 Task: Add a dependency to the task Integrate a new online platform for online mental health coaching , the existing task  Create a new online platform for online home repair tutorials in the project ConceptLine
Action: Mouse moved to (56, 295)
Screenshot: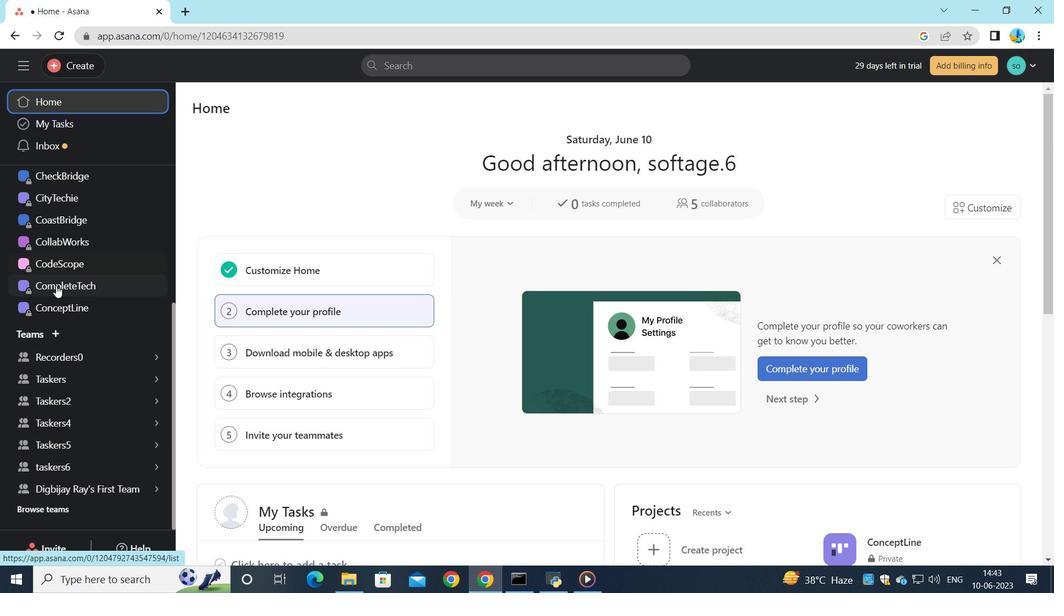 
Action: Mouse pressed left at (56, 295)
Screenshot: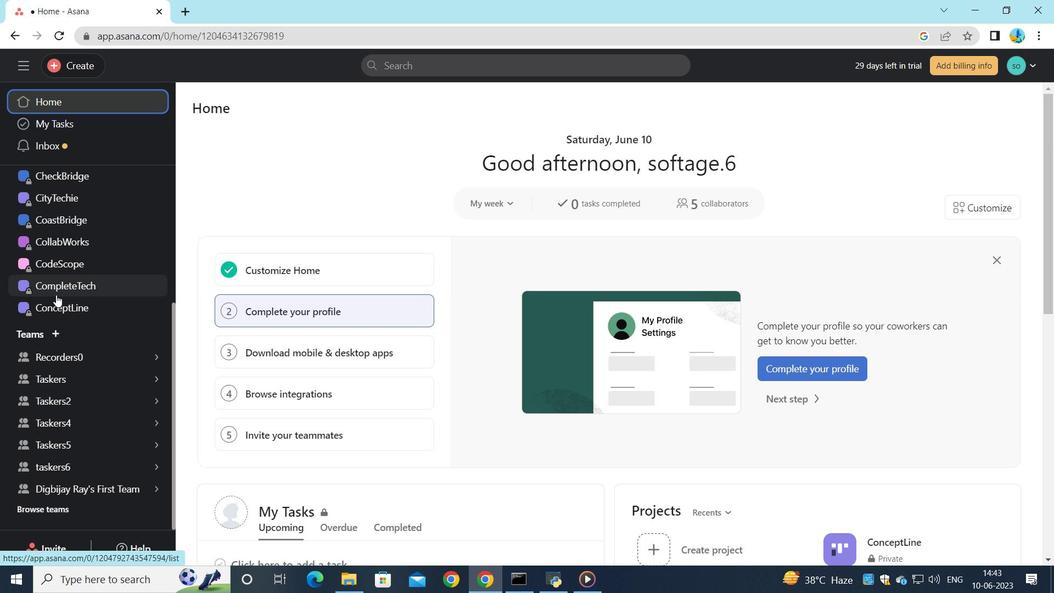 
Action: Mouse moved to (58, 306)
Screenshot: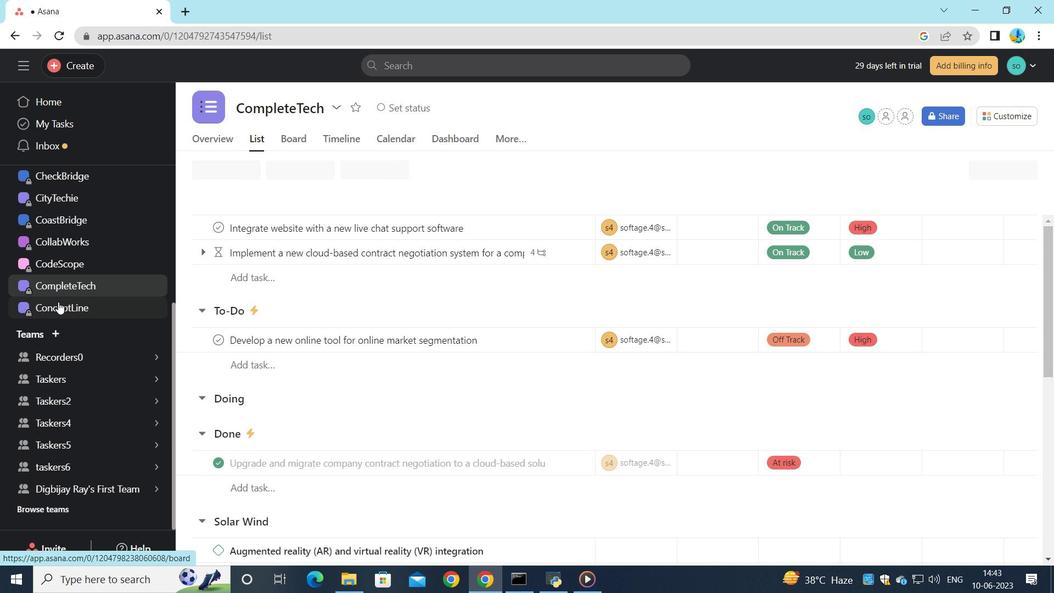 
Action: Mouse pressed left at (58, 306)
Screenshot: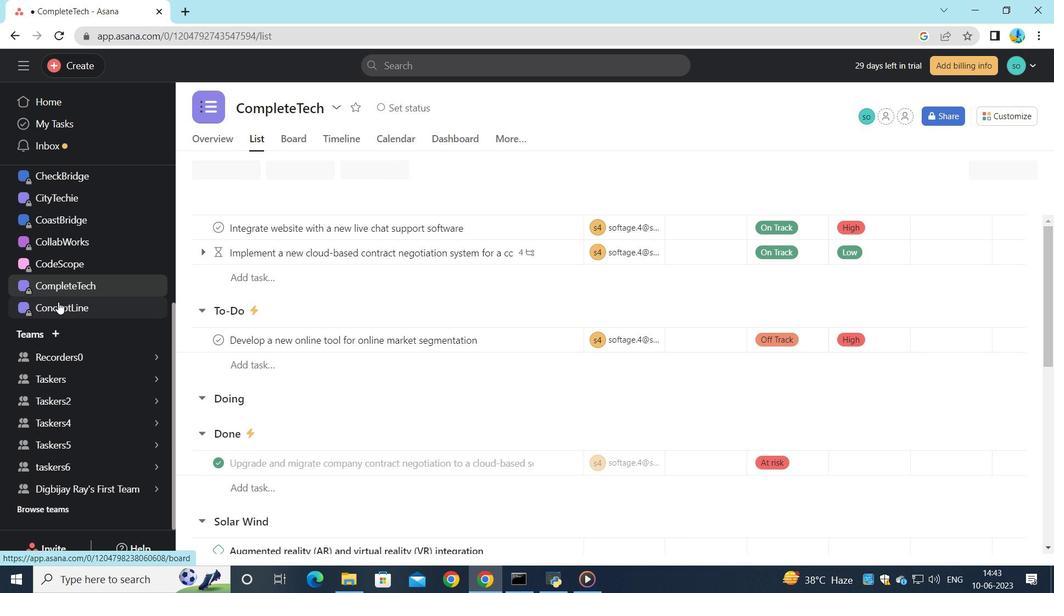 
Action: Mouse moved to (248, 346)
Screenshot: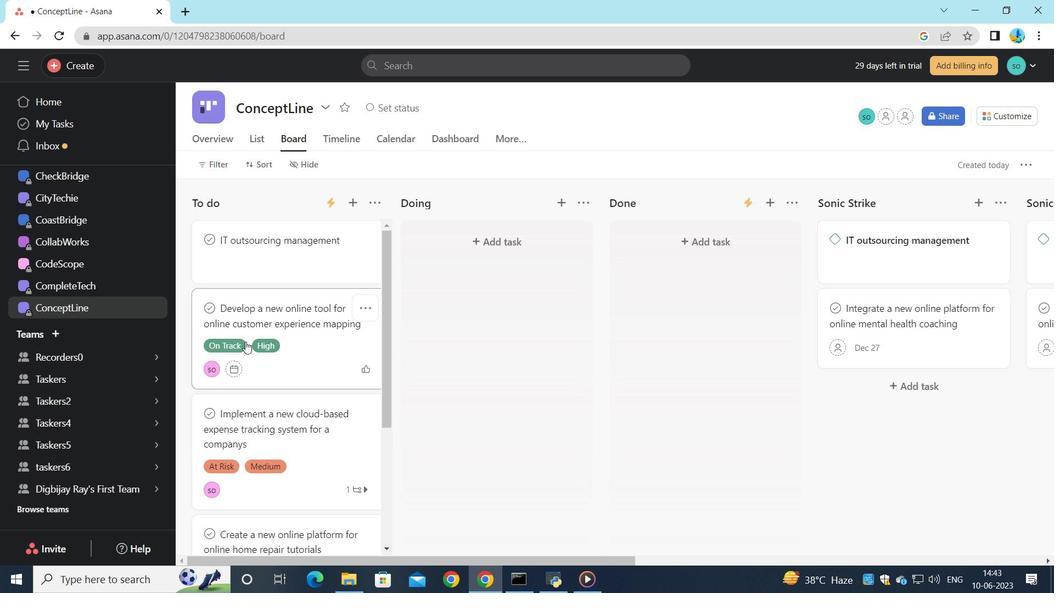 
Action: Mouse scrolled (248, 346) with delta (0, 0)
Screenshot: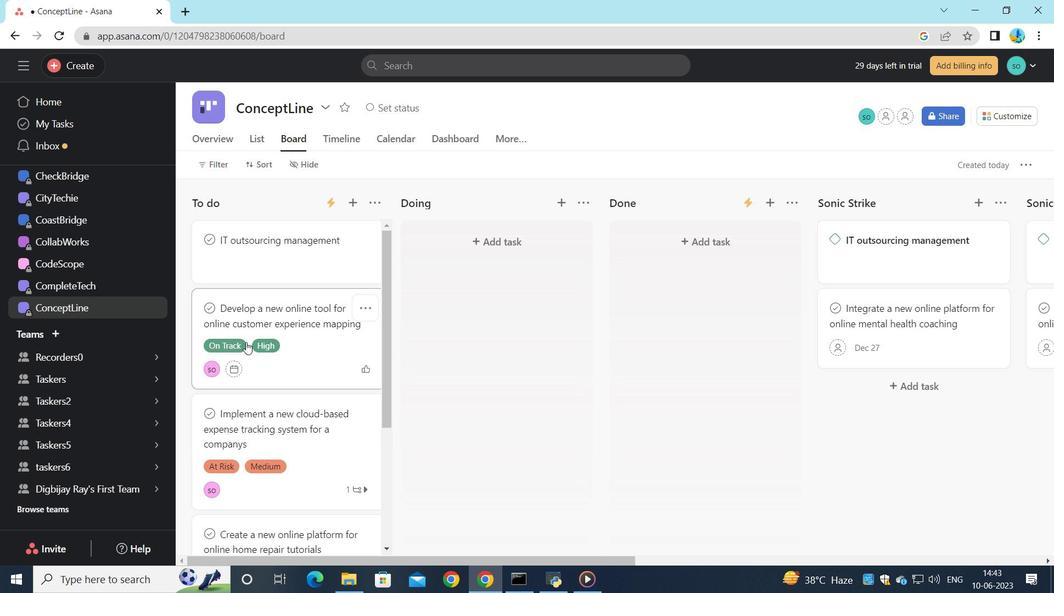 
Action: Mouse moved to (249, 348)
Screenshot: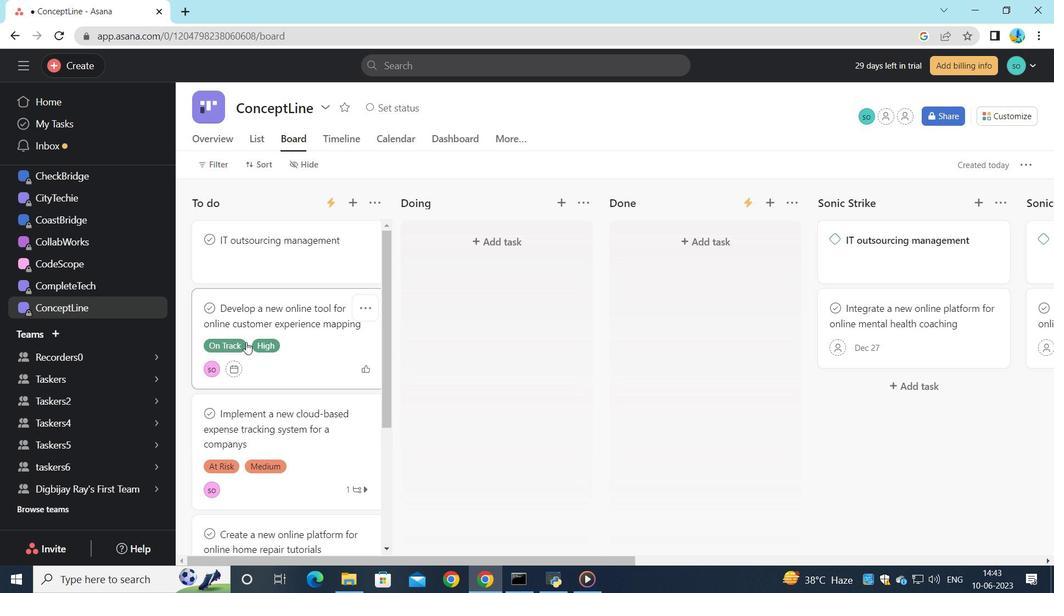 
Action: Mouse scrolled (249, 347) with delta (0, 0)
Screenshot: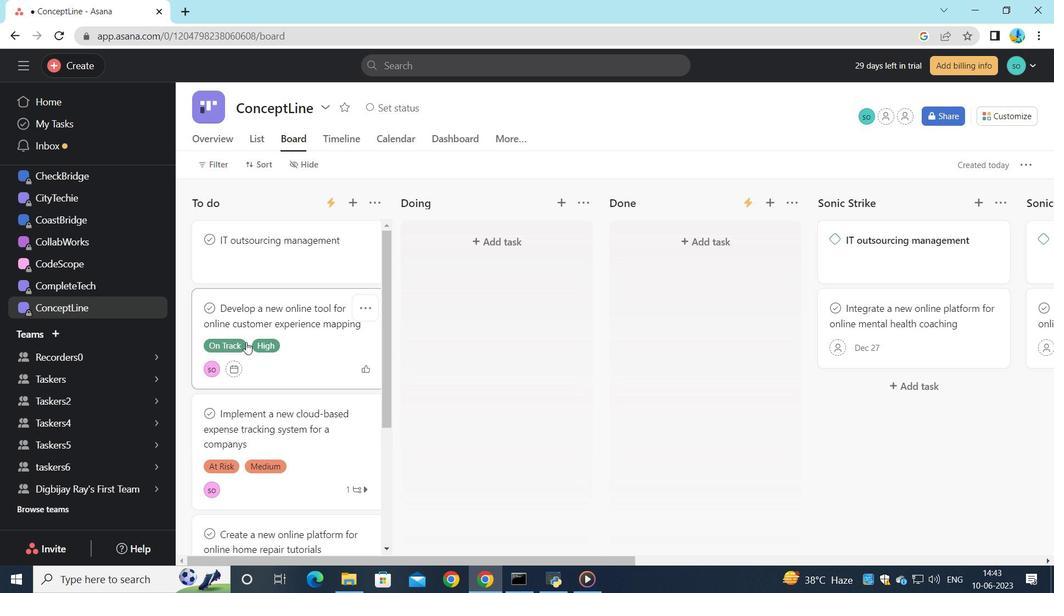 
Action: Mouse moved to (250, 349)
Screenshot: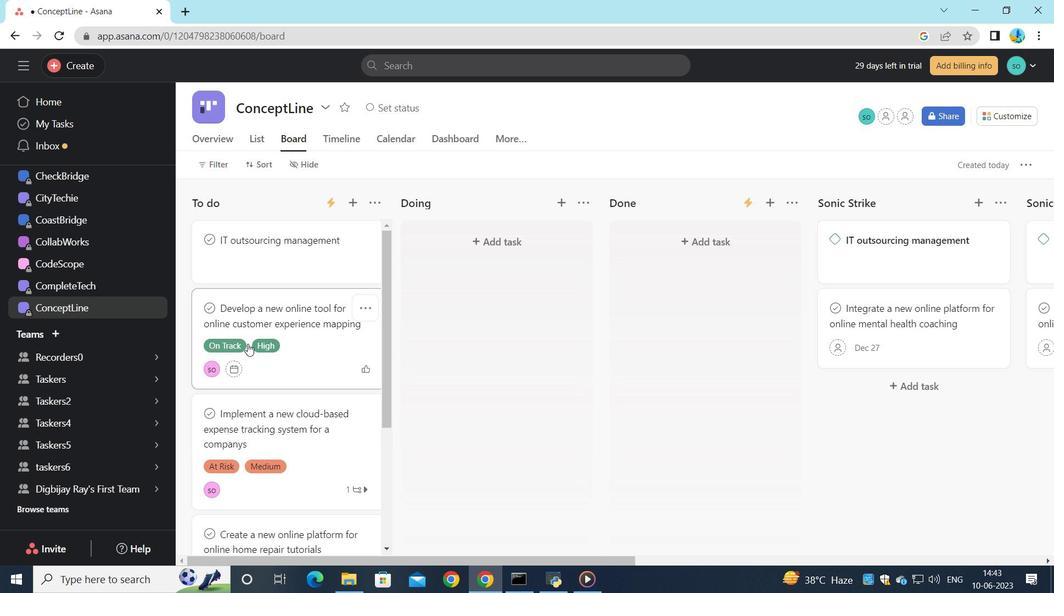 
Action: Mouse scrolled (250, 348) with delta (0, 0)
Screenshot: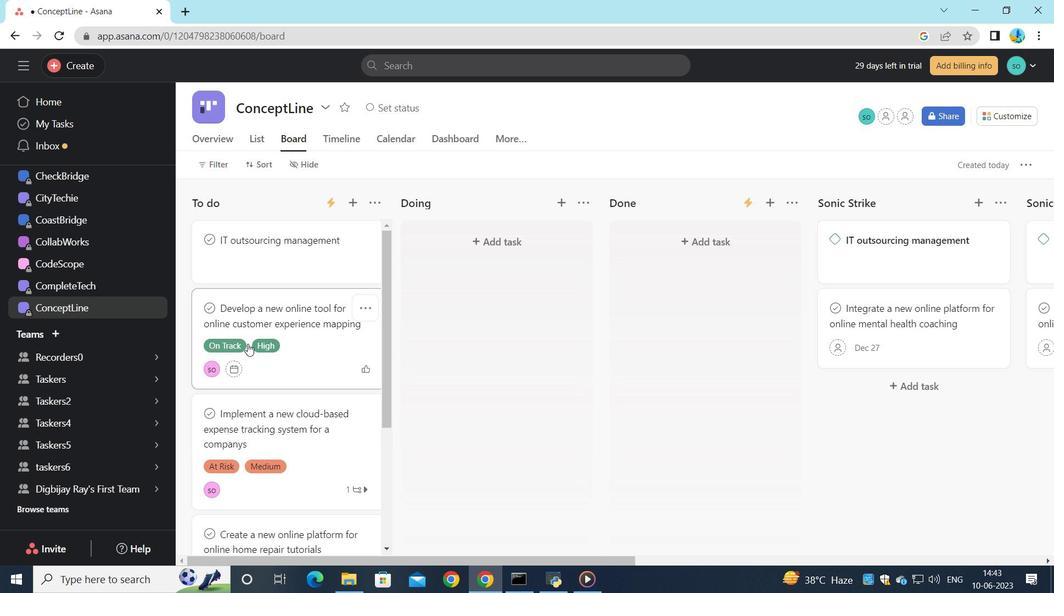 
Action: Mouse moved to (251, 349)
Screenshot: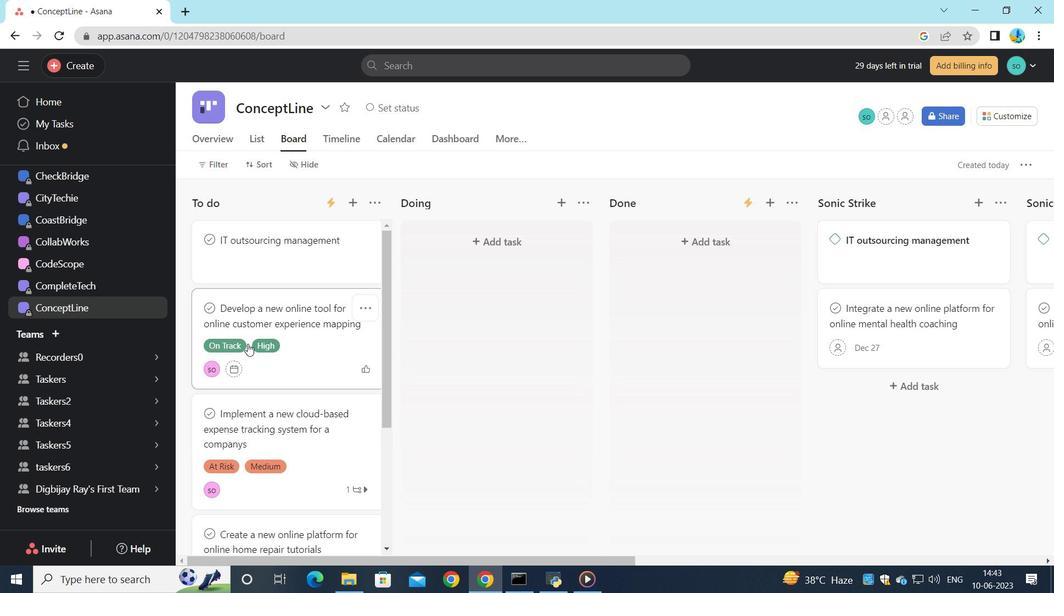 
Action: Mouse scrolled (251, 348) with delta (0, 0)
Screenshot: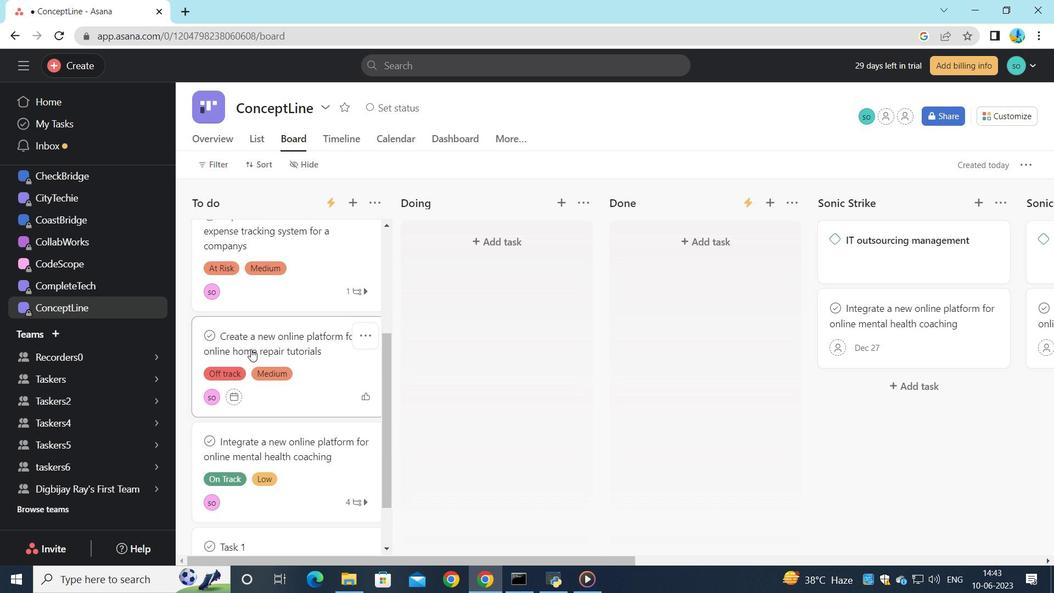 
Action: Mouse scrolled (251, 348) with delta (0, 0)
Screenshot: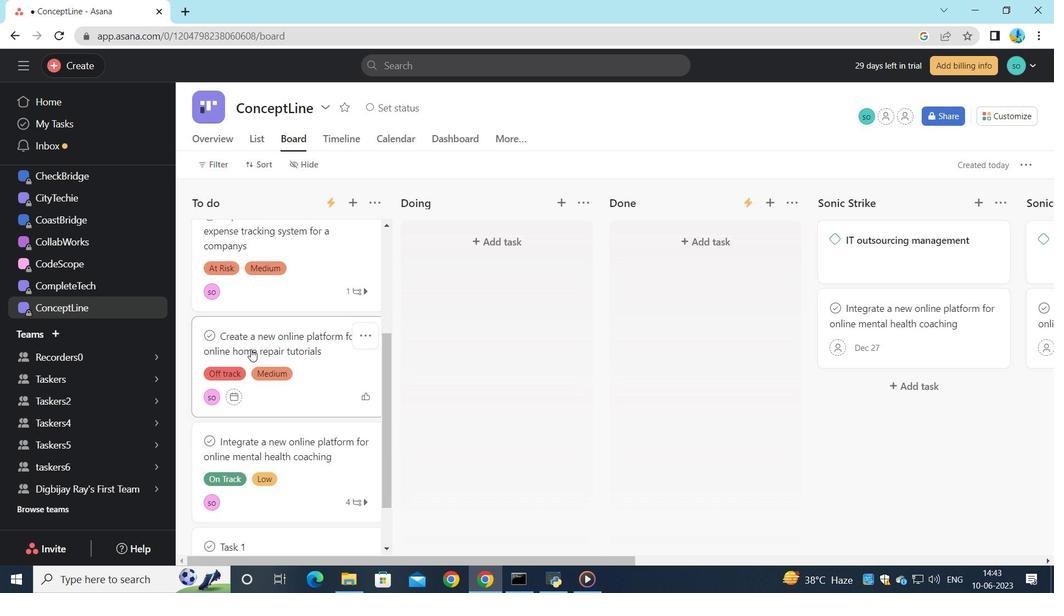 
Action: Mouse moved to (323, 387)
Screenshot: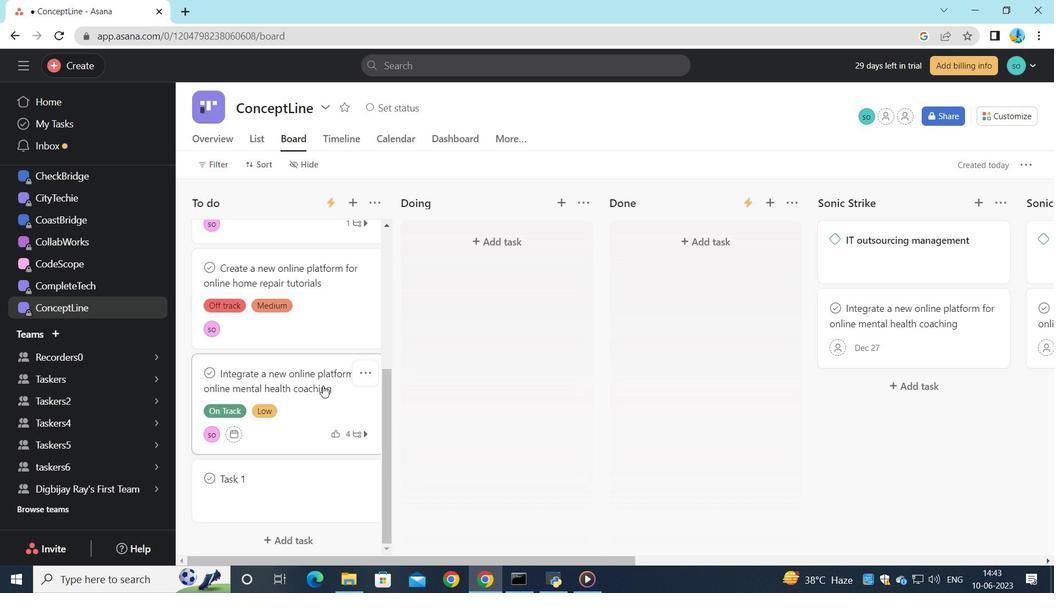 
Action: Mouse pressed left at (323, 387)
Screenshot: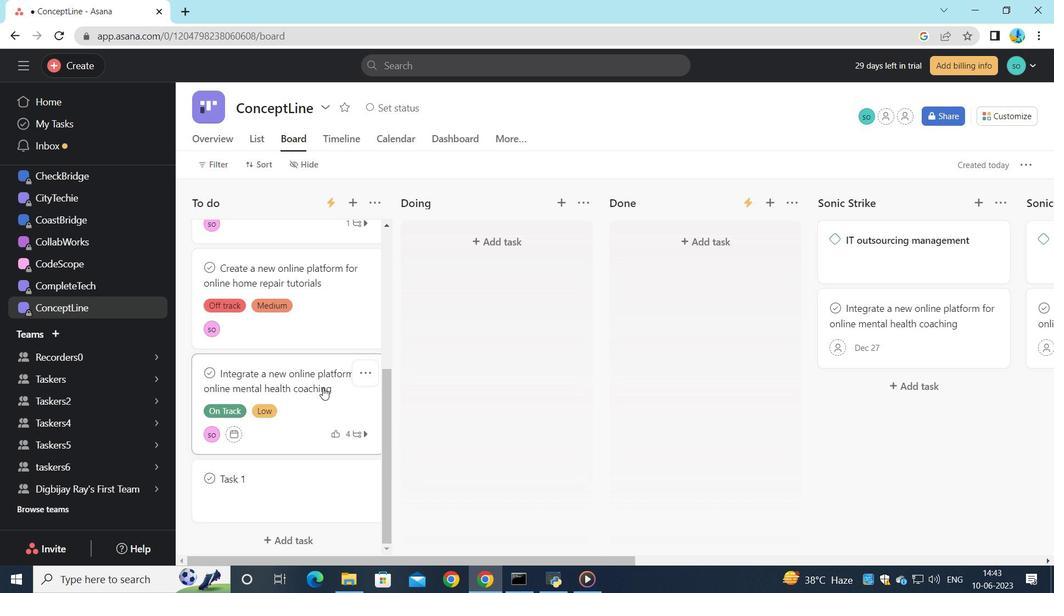 
Action: Mouse moved to (712, 401)
Screenshot: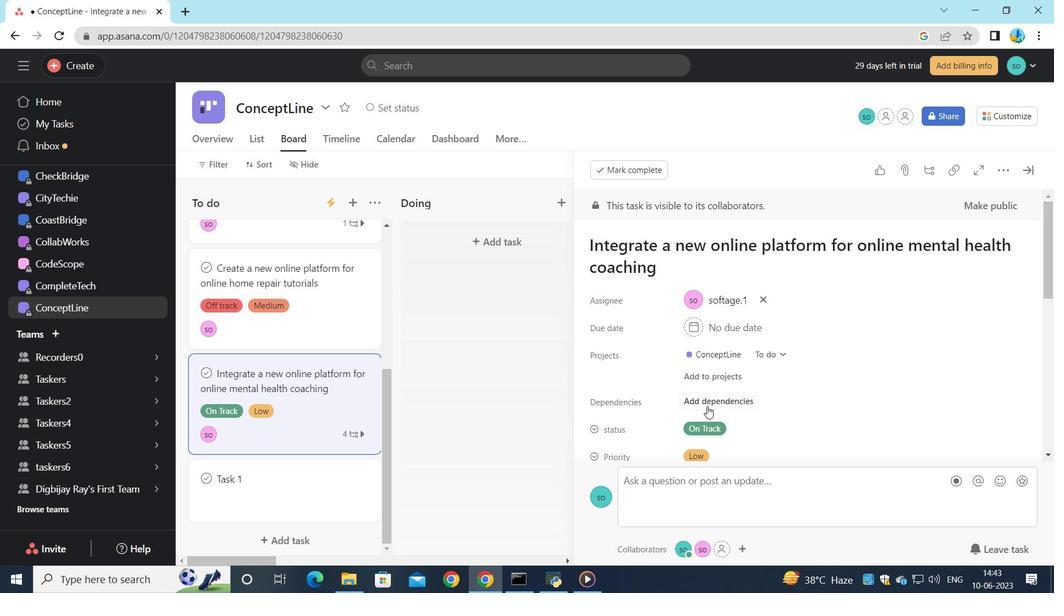 
Action: Mouse pressed left at (712, 401)
Screenshot: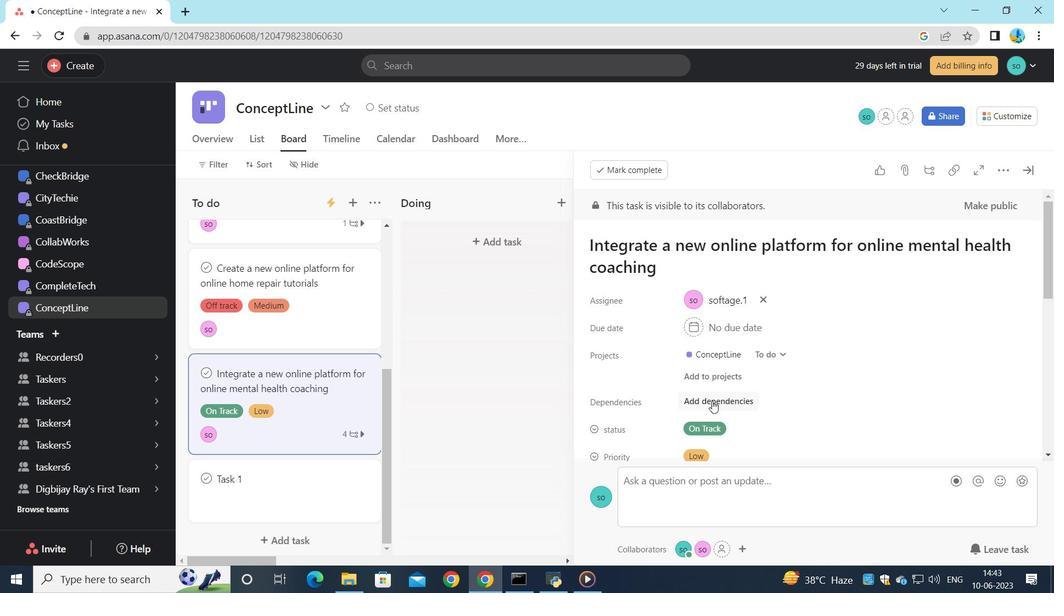 
Action: Mouse moved to (804, 365)
Screenshot: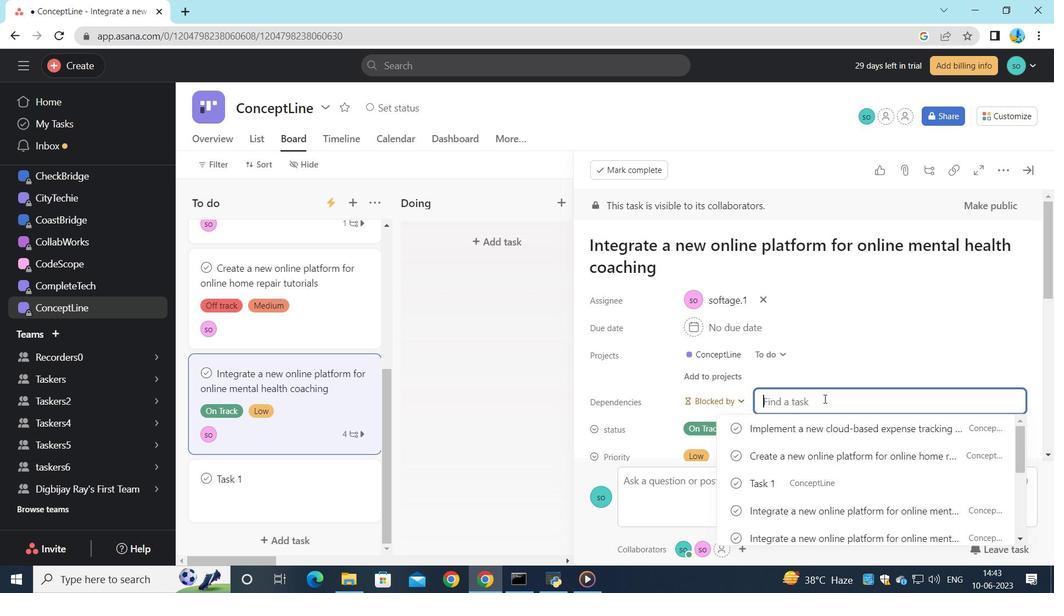 
Action: Key pressed <Key.shift>Create<Key.space>a<Key.space>new<Key.space>online<Key.space>home<Key.space>repair<Key.space>tutorials<Key.space>
Screenshot: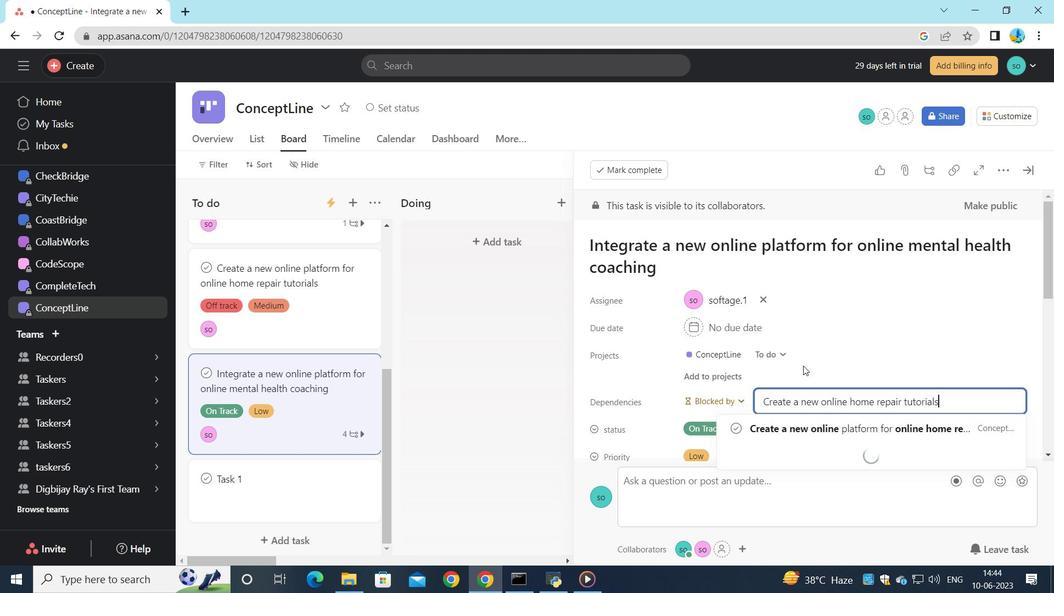 
Action: Mouse moved to (813, 429)
Screenshot: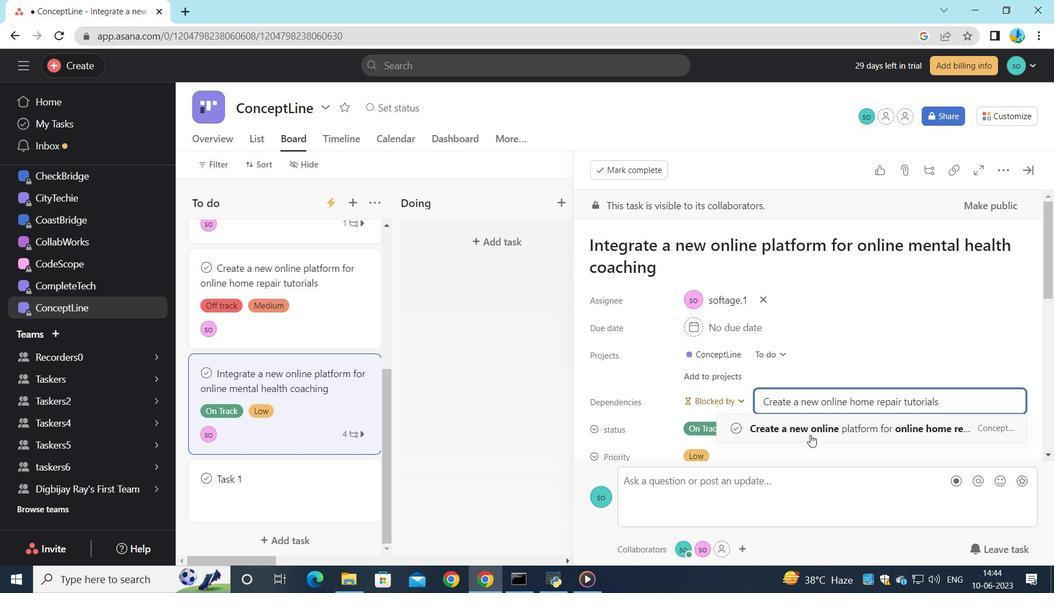 
Action: Mouse pressed left at (813, 429)
Screenshot: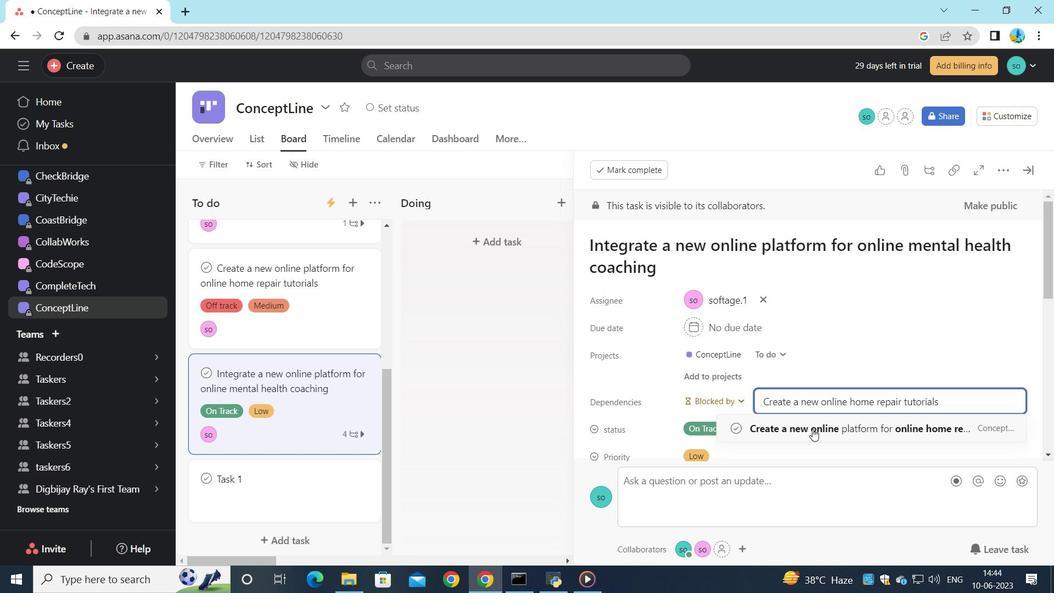 
Action: Mouse moved to (798, 418)
Screenshot: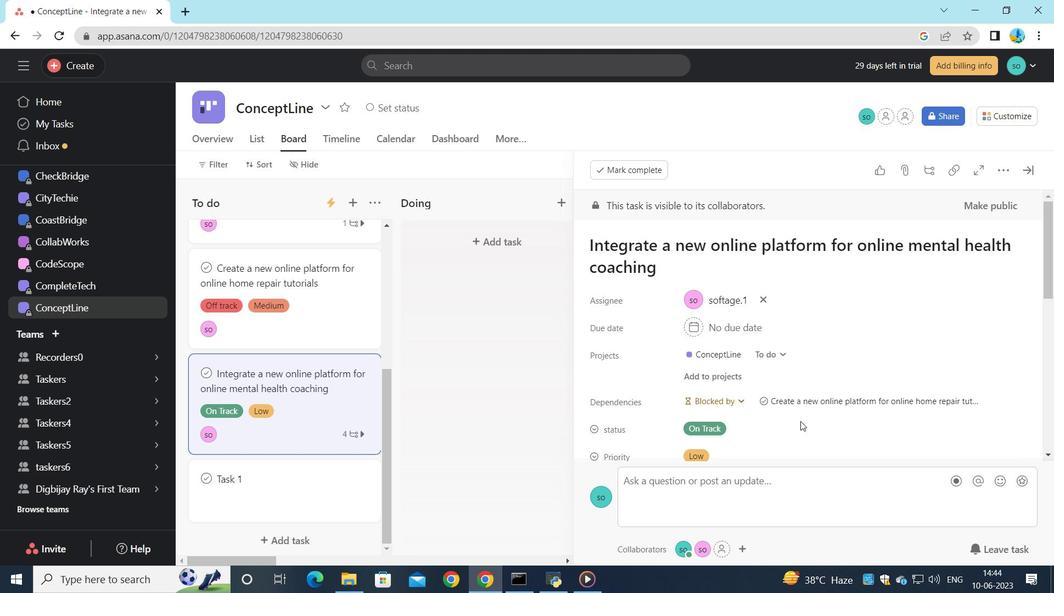 
Action: Mouse scrolled (798, 418) with delta (0, 0)
Screenshot: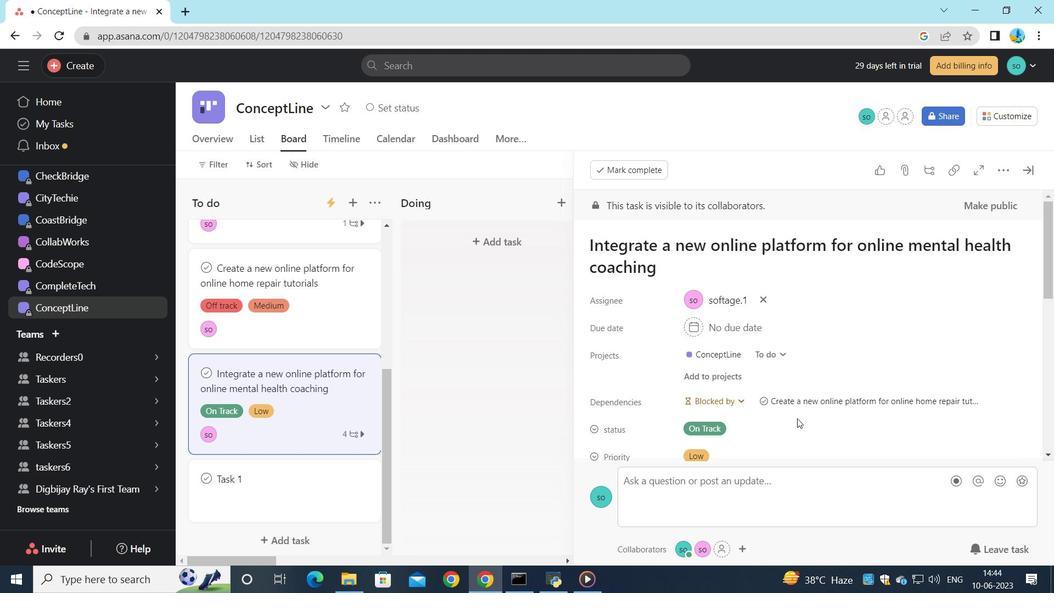 
Action: Mouse moved to (844, 391)
Screenshot: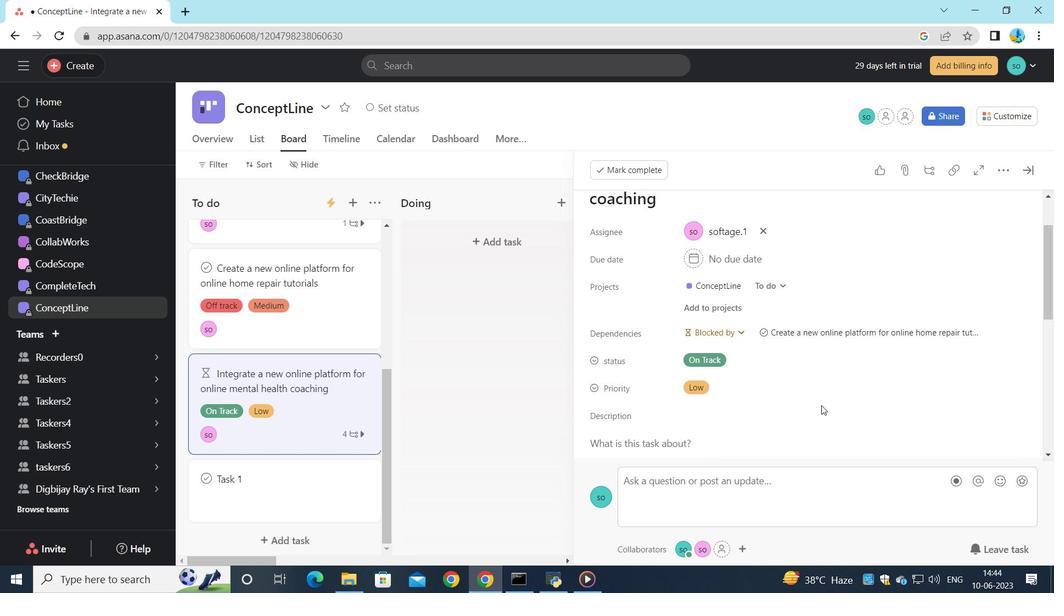 
